Task: Create a due date automation trigger when advanced on, on the monday of the week before a card is due add dates due next week at 11:00 AM.
Action: Mouse moved to (1050, 85)
Screenshot: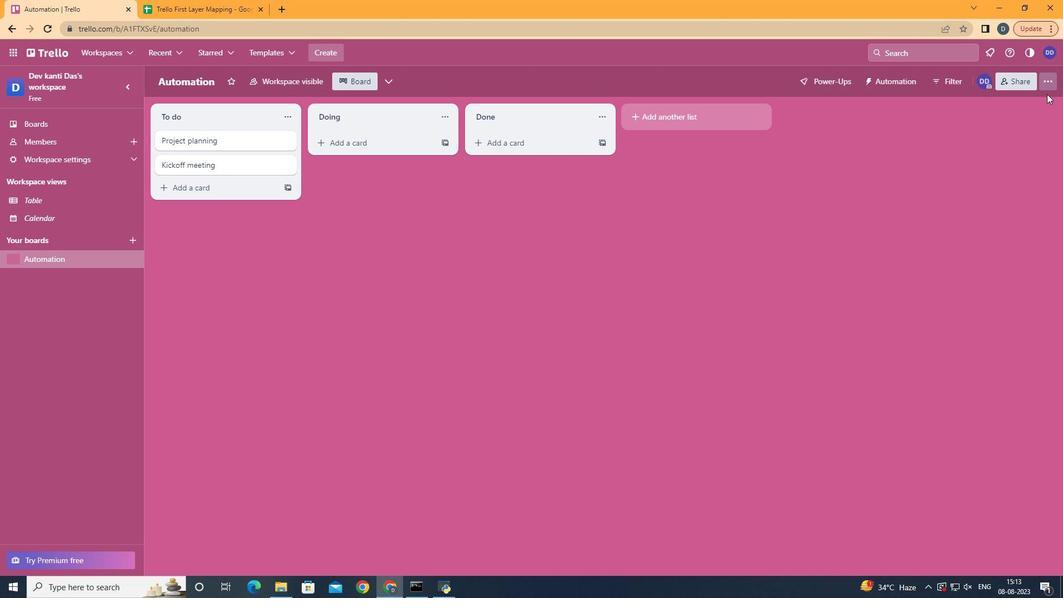 
Action: Mouse pressed left at (1050, 85)
Screenshot: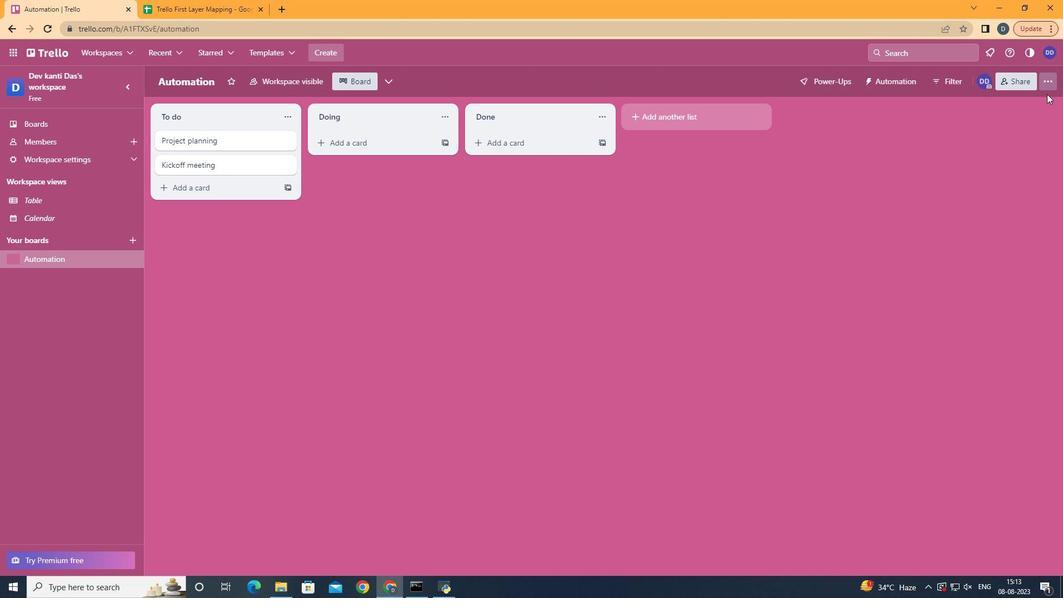 
Action: Mouse moved to (975, 238)
Screenshot: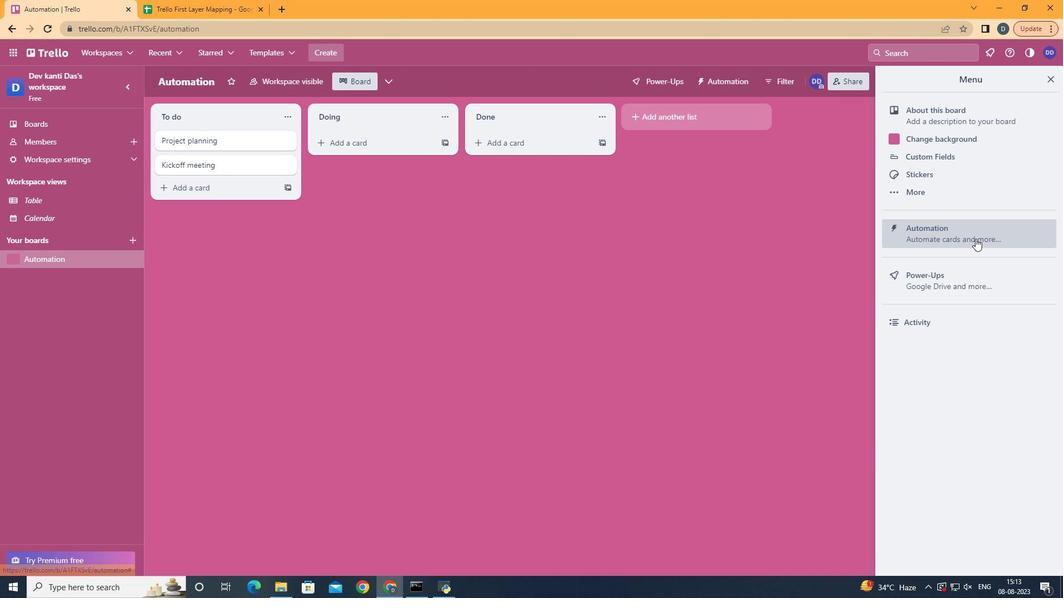 
Action: Mouse pressed left at (975, 238)
Screenshot: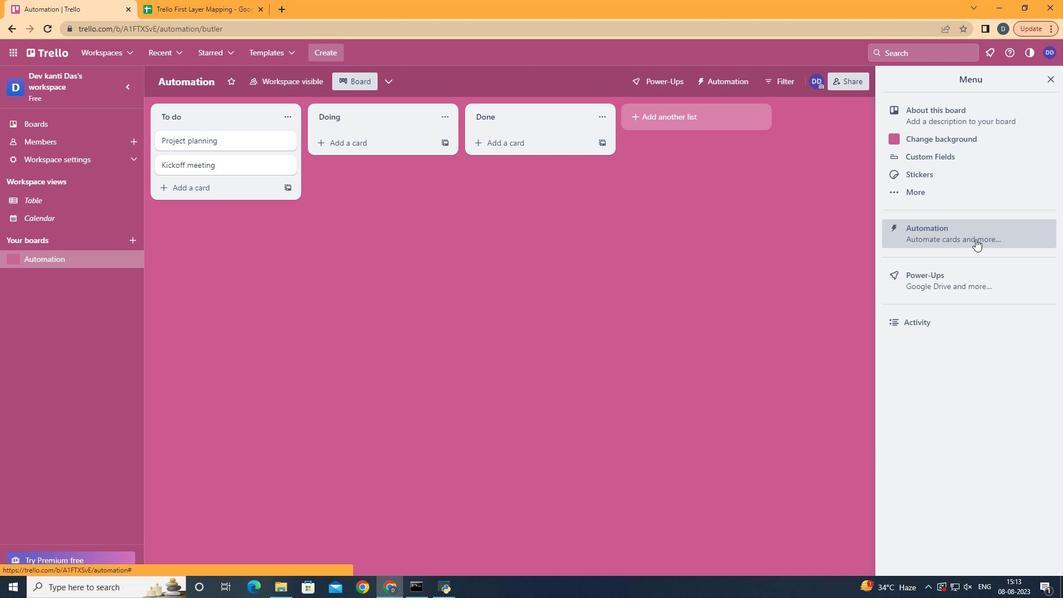 
Action: Mouse moved to (198, 224)
Screenshot: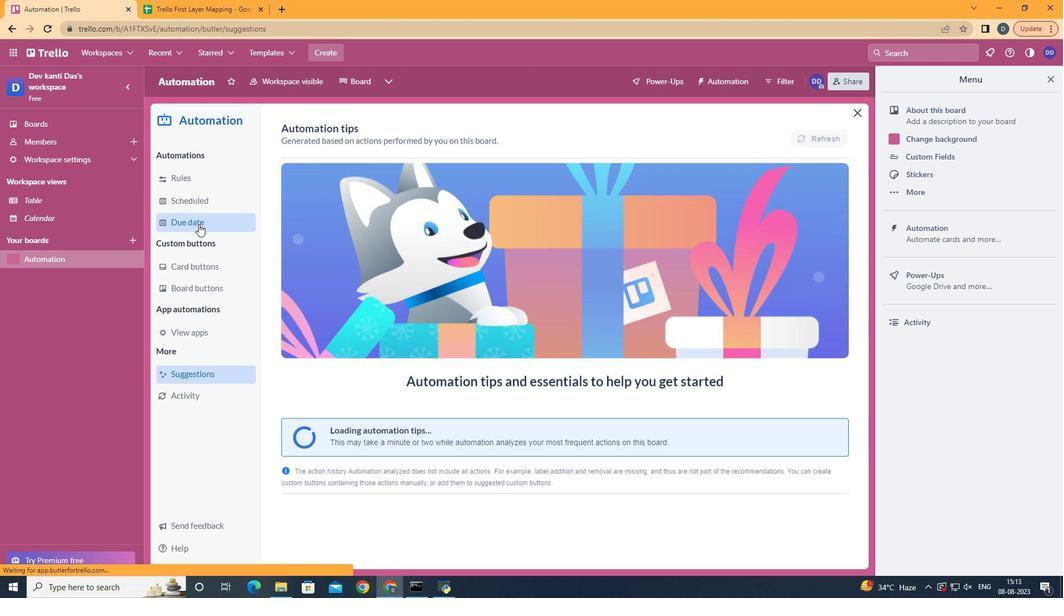 
Action: Mouse pressed left at (198, 224)
Screenshot: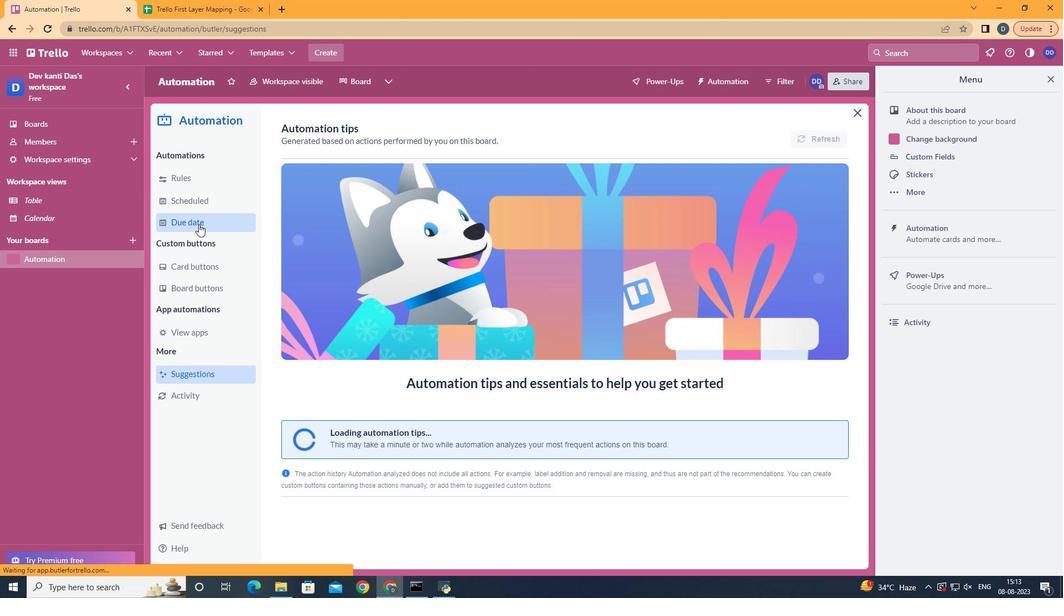 
Action: Mouse moved to (782, 132)
Screenshot: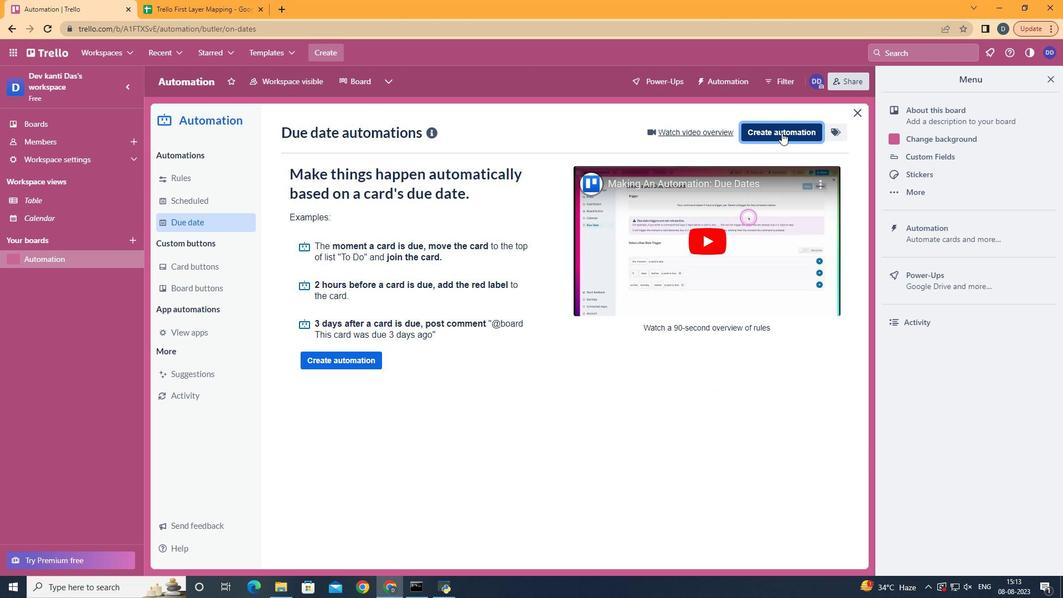 
Action: Mouse pressed left at (782, 132)
Screenshot: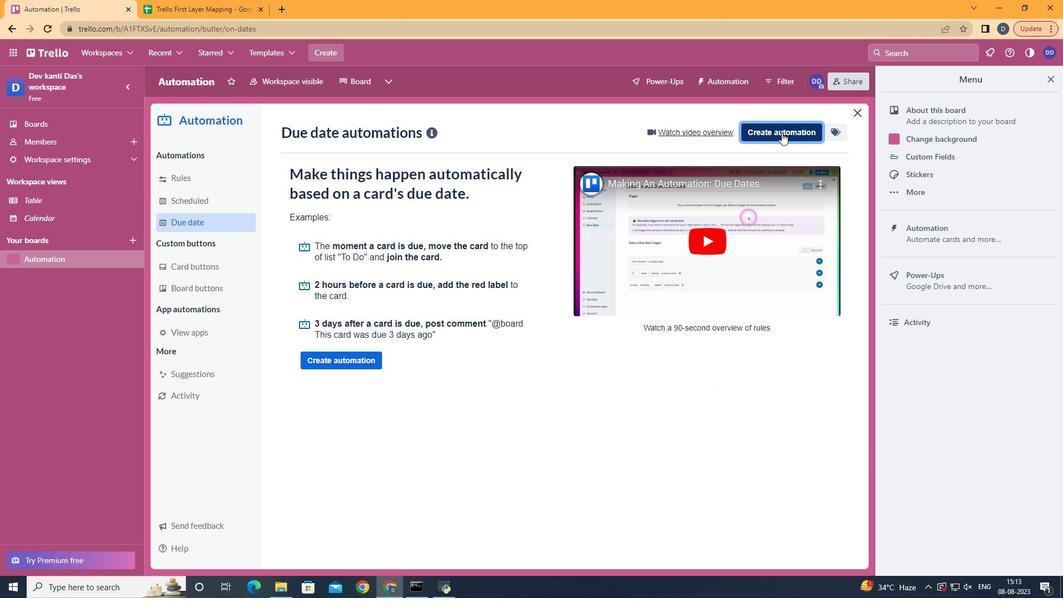 
Action: Mouse moved to (533, 245)
Screenshot: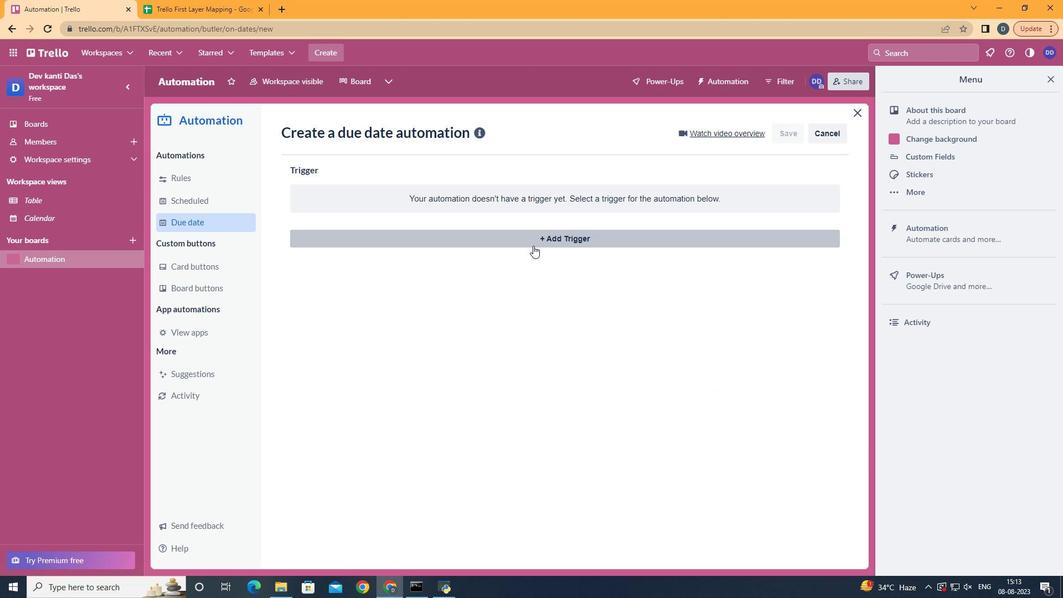 
Action: Mouse pressed left at (533, 245)
Screenshot: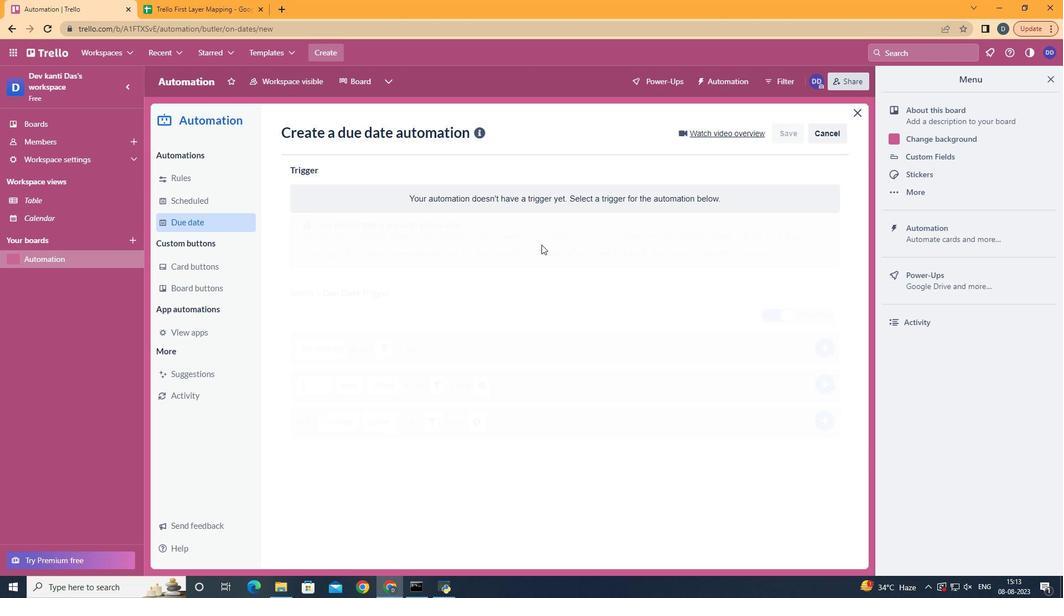 
Action: Mouse moved to (404, 530)
Screenshot: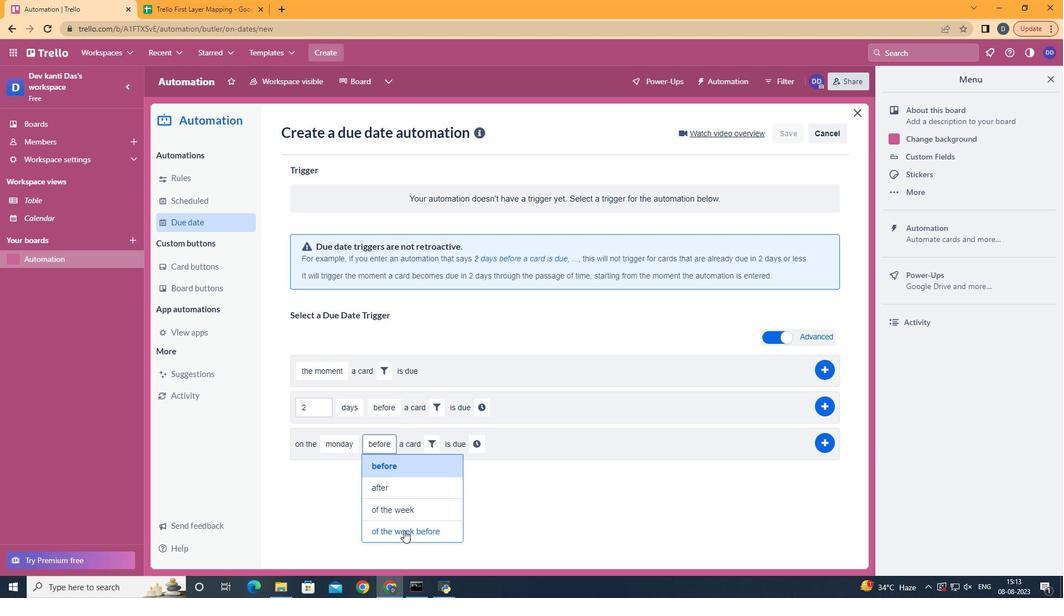 
Action: Mouse pressed left at (404, 530)
Screenshot: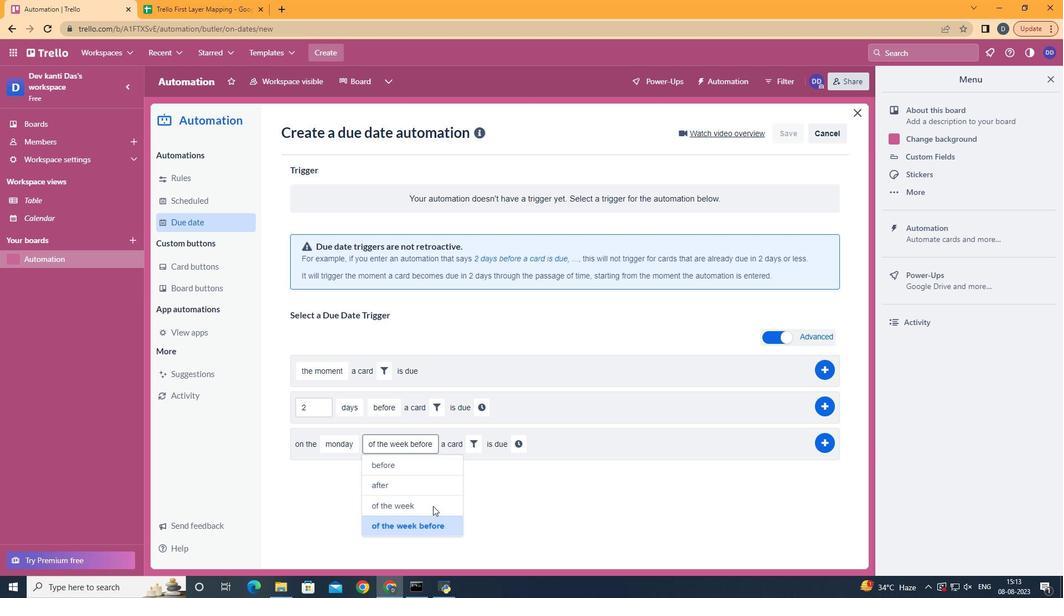 
Action: Mouse moved to (480, 449)
Screenshot: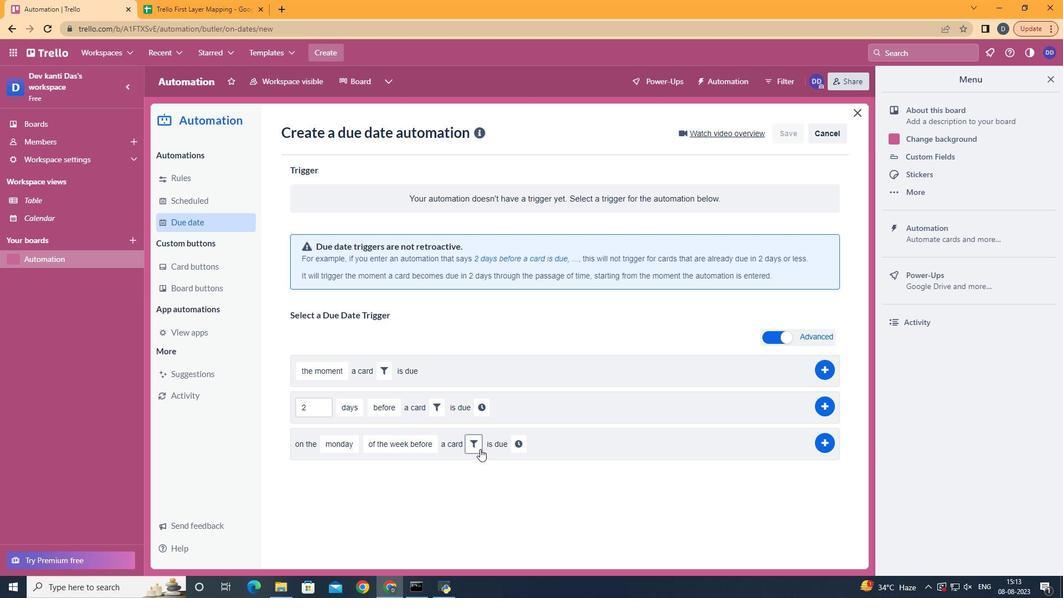 
Action: Mouse pressed left at (480, 449)
Screenshot: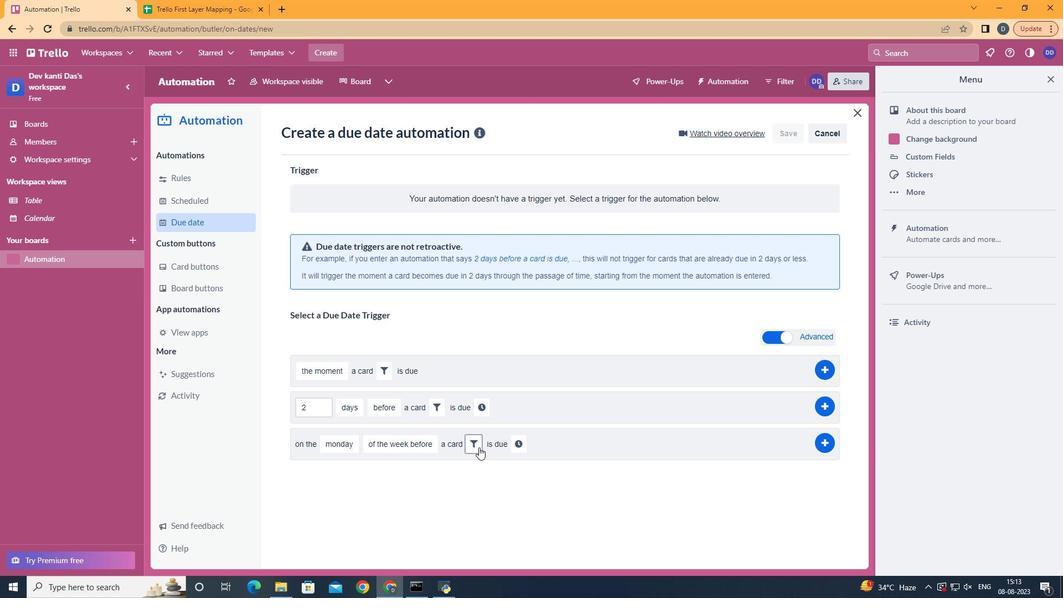 
Action: Mouse moved to (534, 472)
Screenshot: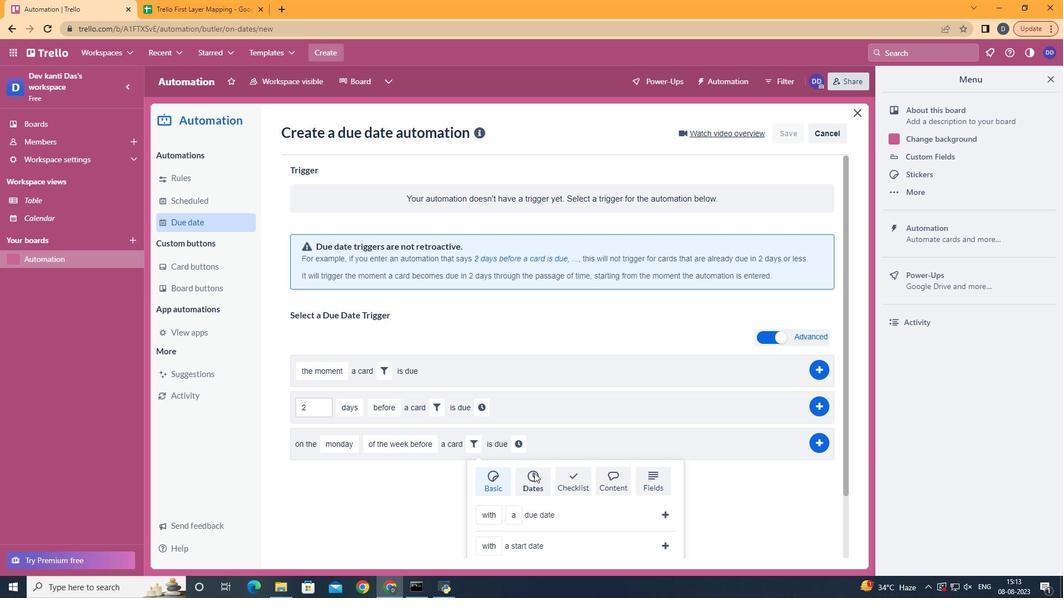
Action: Mouse pressed left at (534, 472)
Screenshot: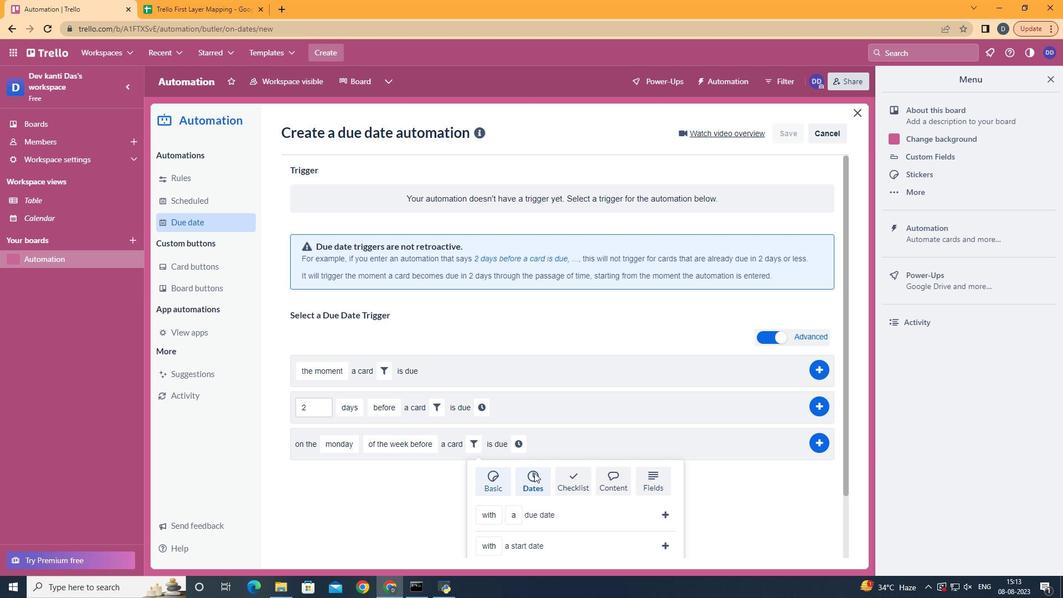 
Action: Mouse moved to (536, 472)
Screenshot: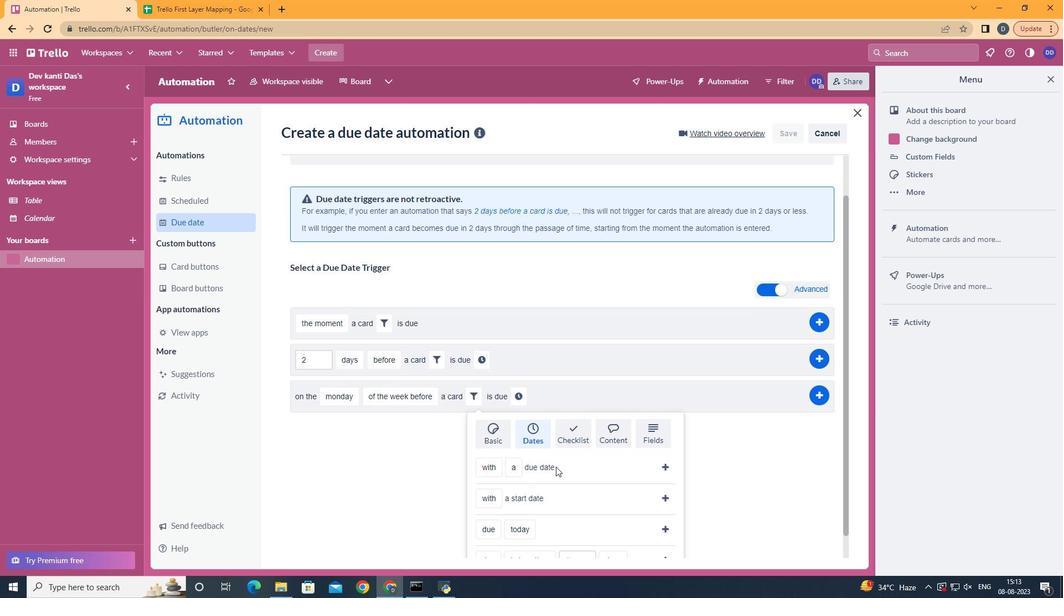 
Action: Mouse scrolled (536, 472) with delta (0, 0)
Screenshot: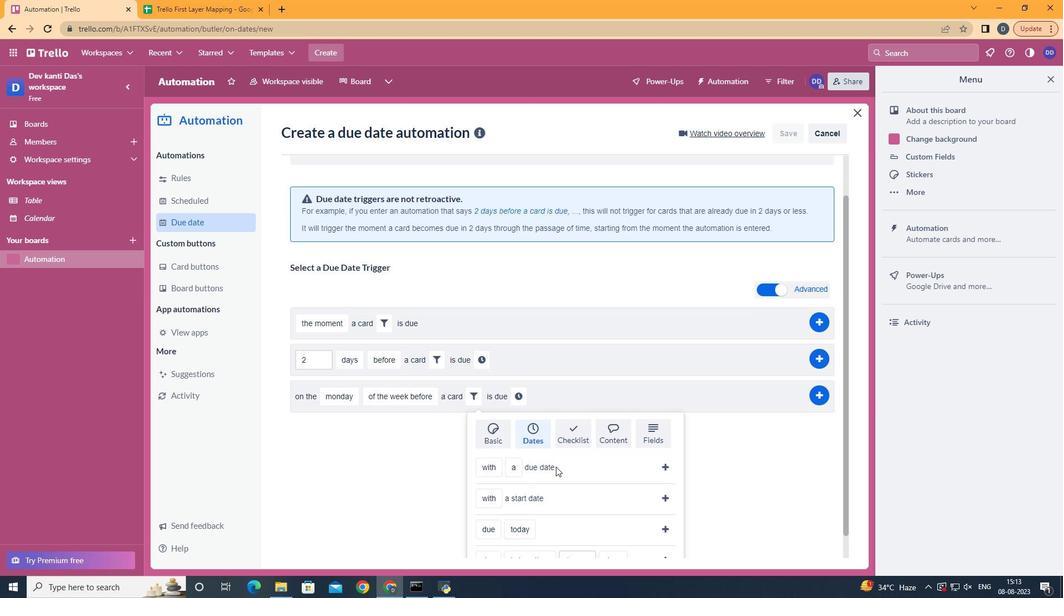 
Action: Mouse scrolled (536, 472) with delta (0, 0)
Screenshot: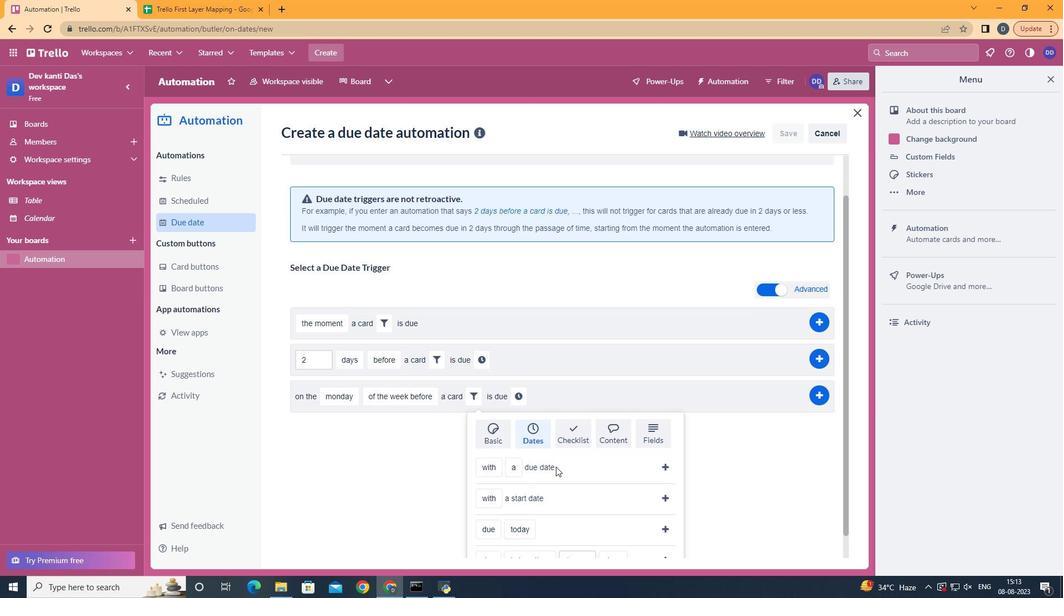 
Action: Mouse scrolled (536, 472) with delta (0, 0)
Screenshot: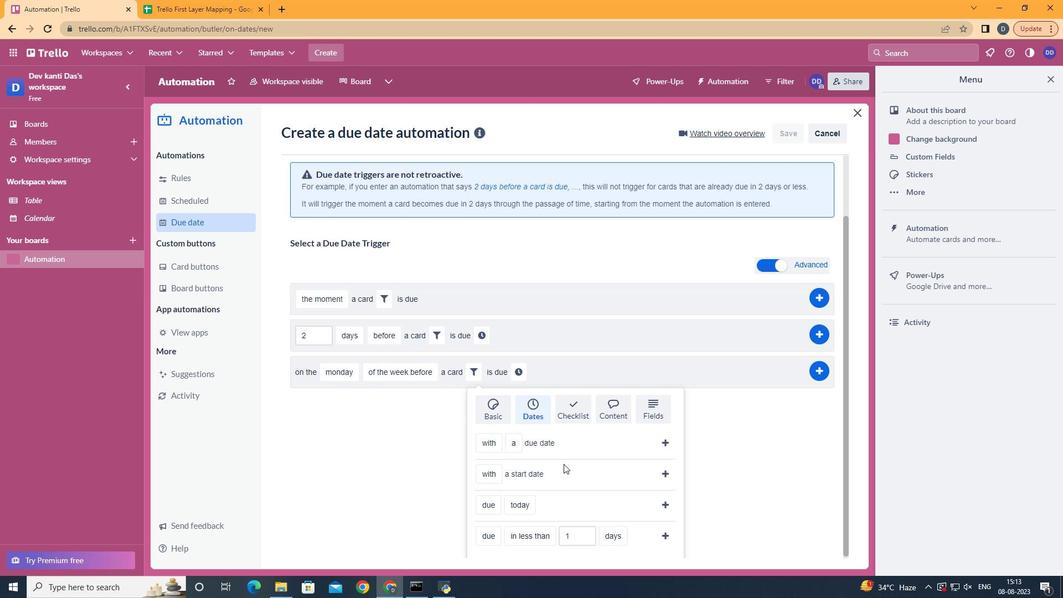 
Action: Mouse scrolled (536, 472) with delta (0, 0)
Screenshot: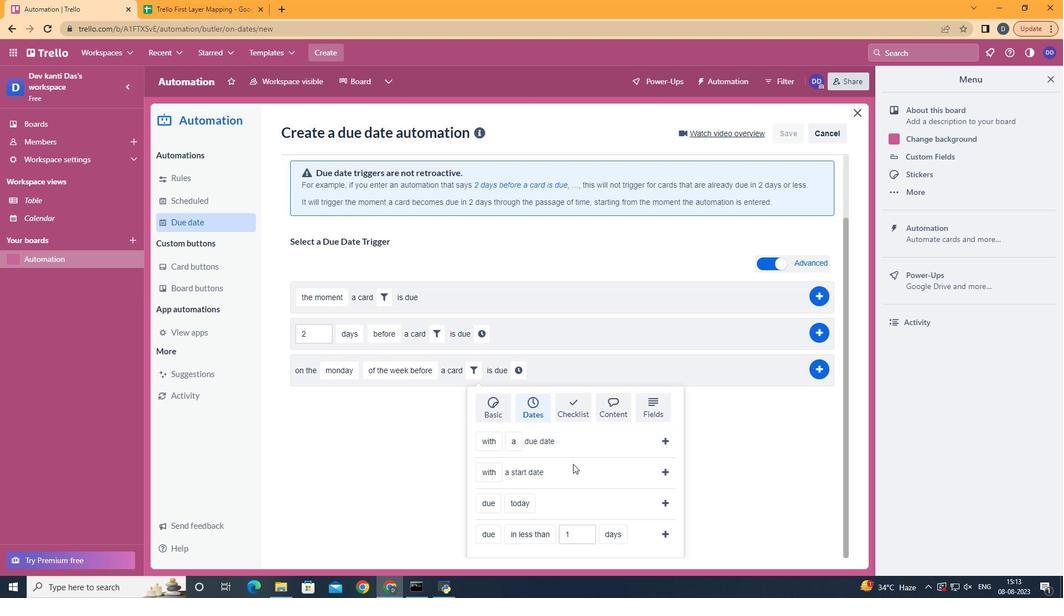 
Action: Mouse moved to (505, 418)
Screenshot: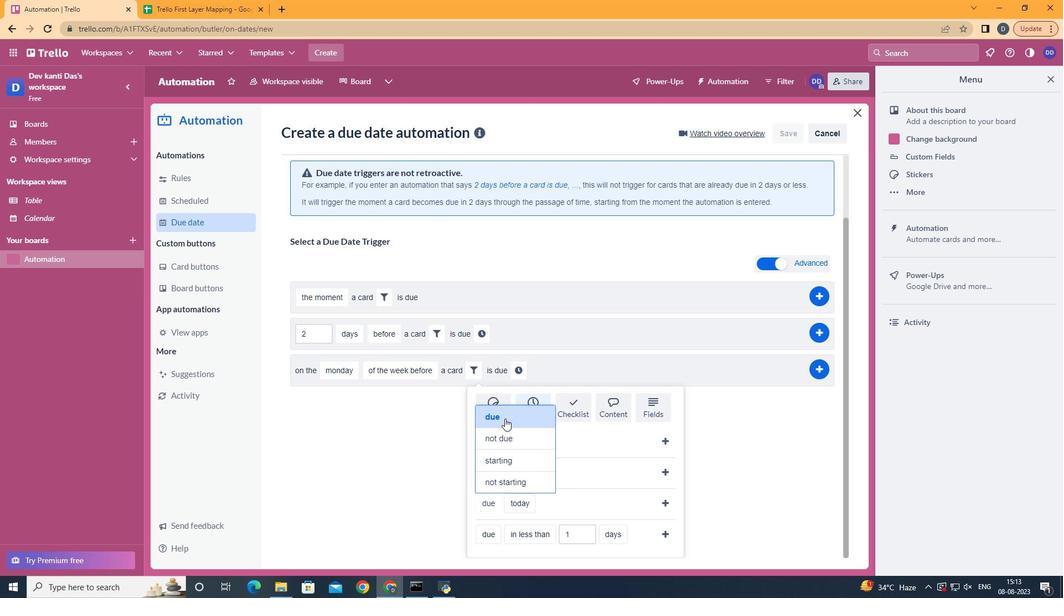 
Action: Mouse pressed left at (505, 418)
Screenshot: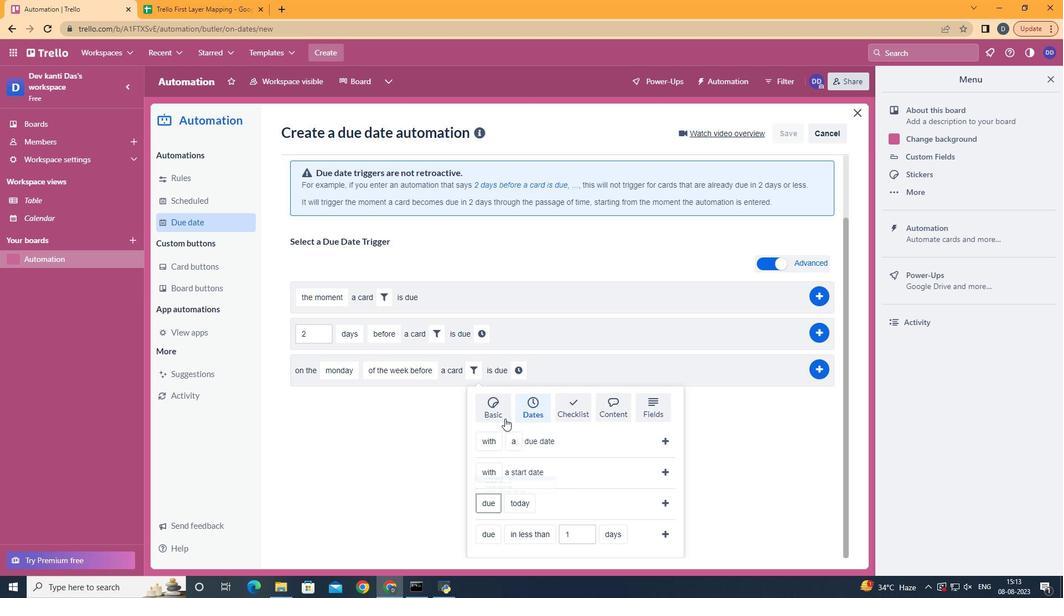 
Action: Mouse moved to (541, 438)
Screenshot: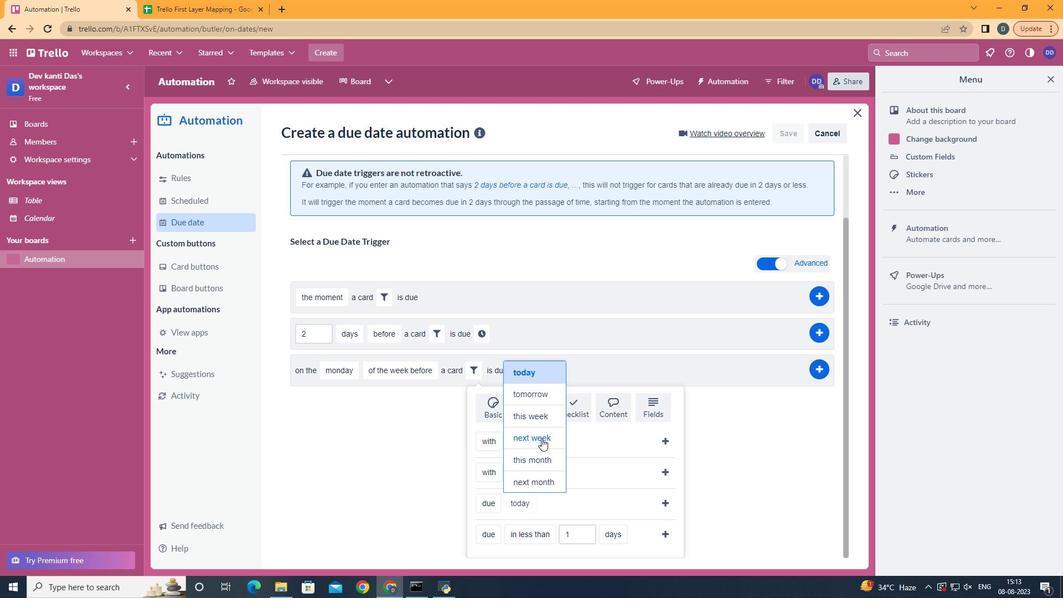 
Action: Mouse pressed left at (541, 438)
Screenshot: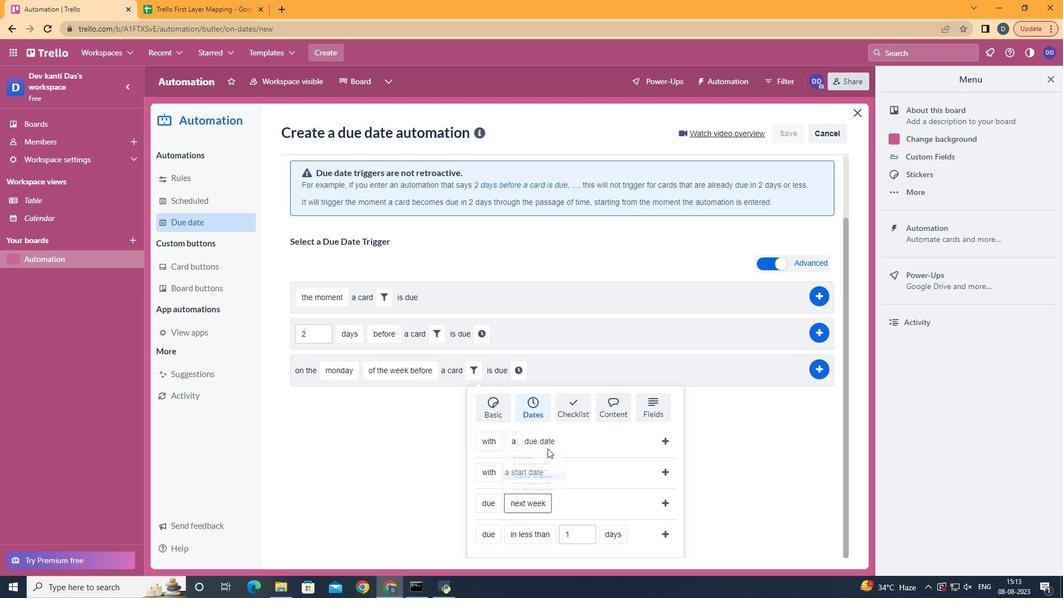 
Action: Mouse moved to (661, 500)
Screenshot: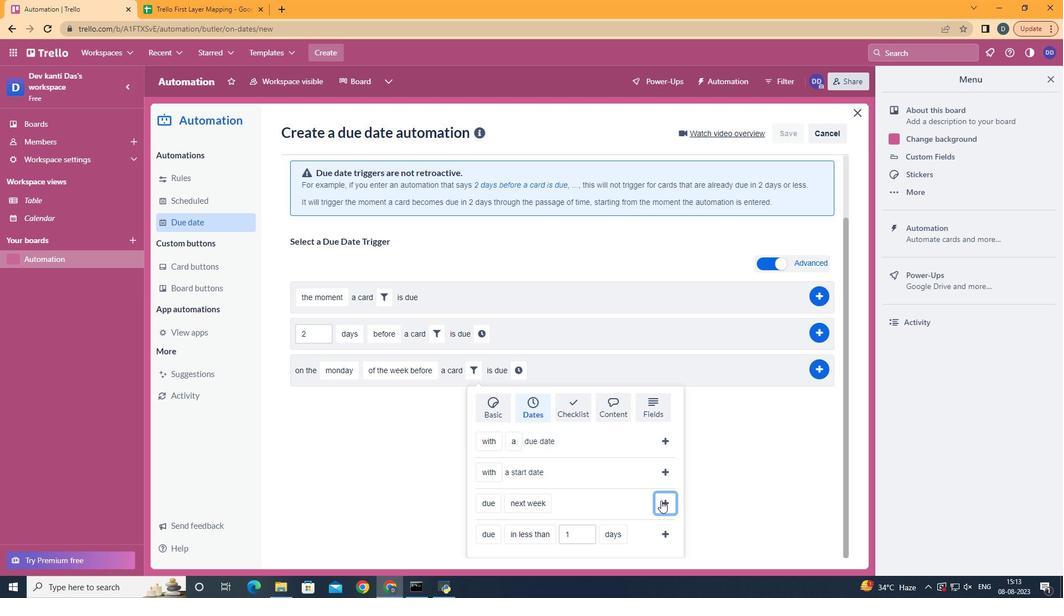 
Action: Mouse pressed left at (661, 500)
Screenshot: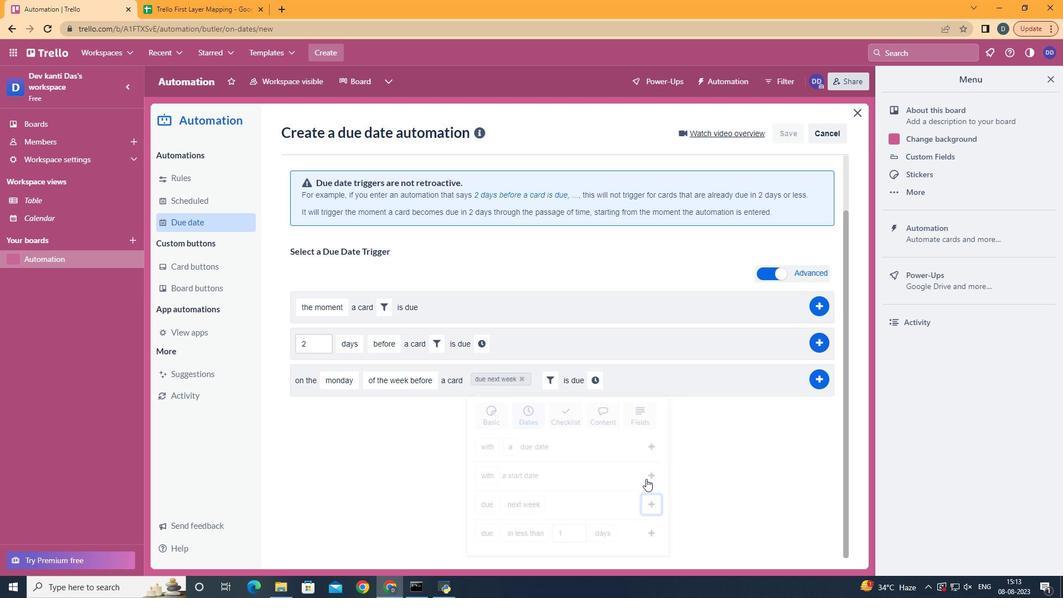 
Action: Mouse moved to (597, 439)
Screenshot: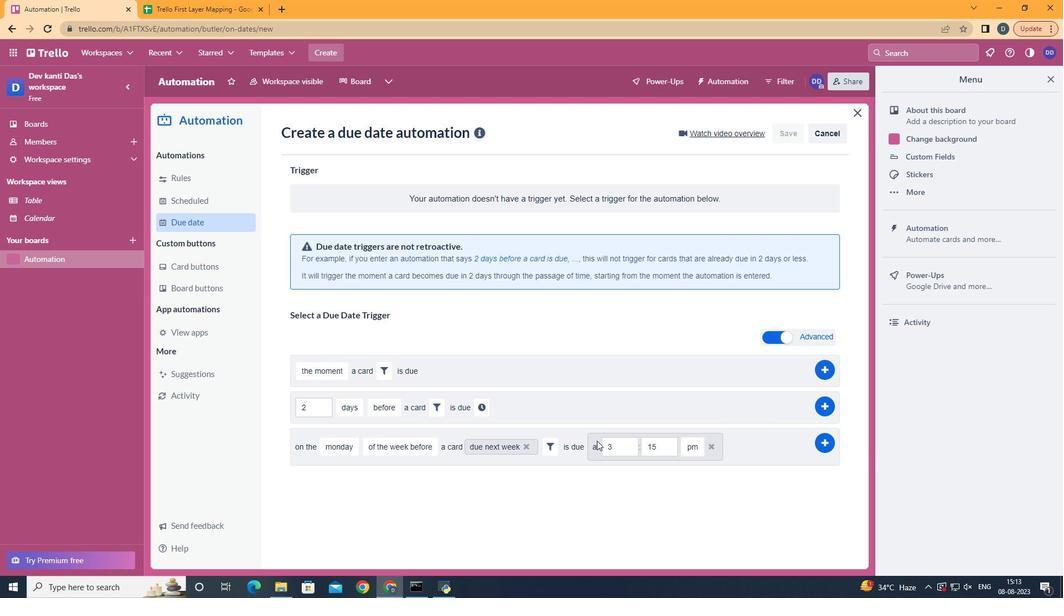 
Action: Mouse pressed left at (597, 439)
Screenshot: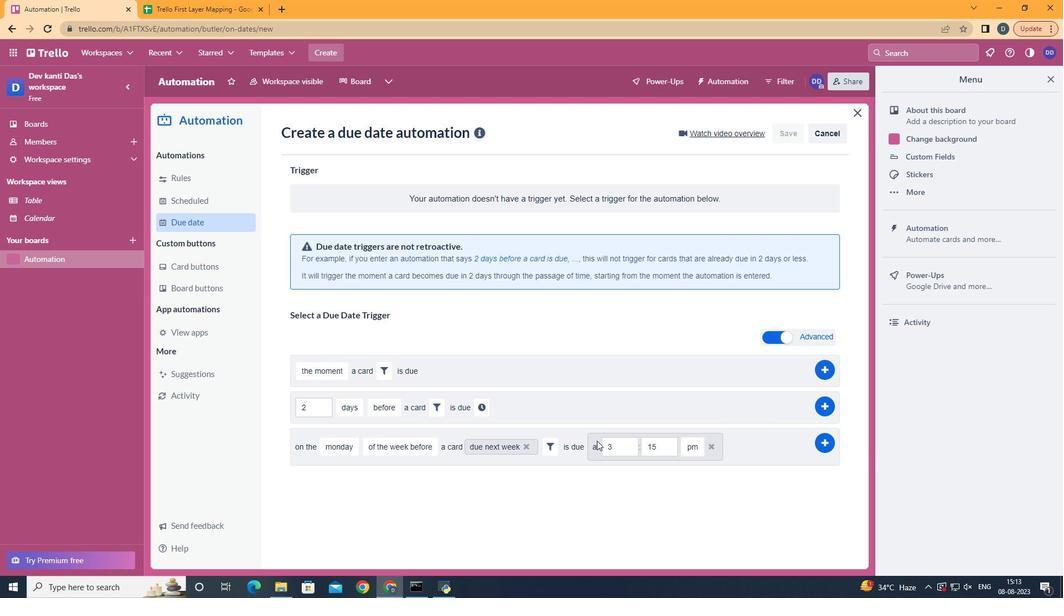 
Action: Mouse moved to (619, 453)
Screenshot: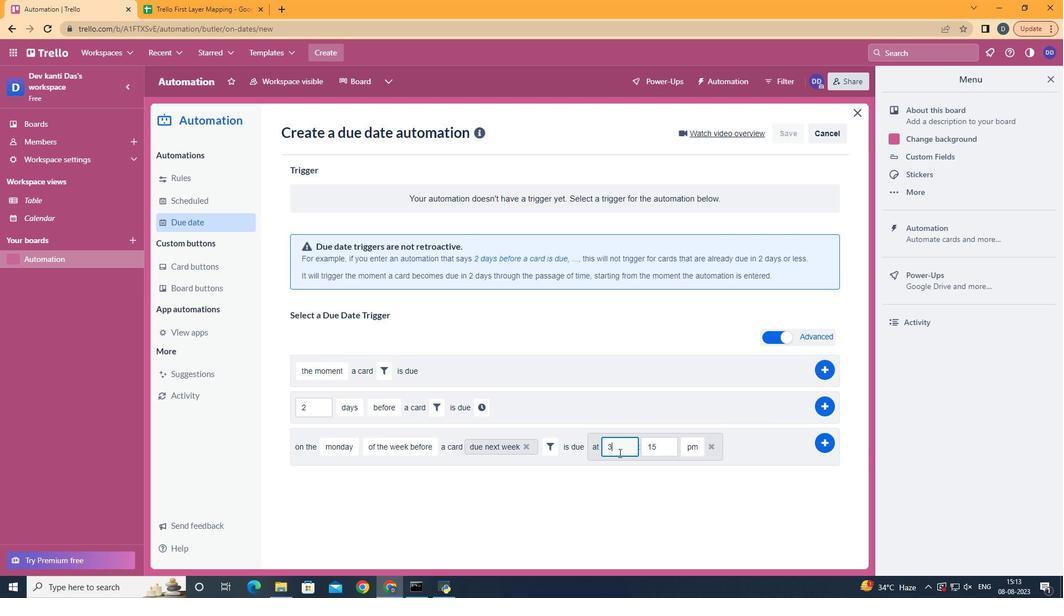 
Action: Mouse pressed left at (619, 453)
Screenshot: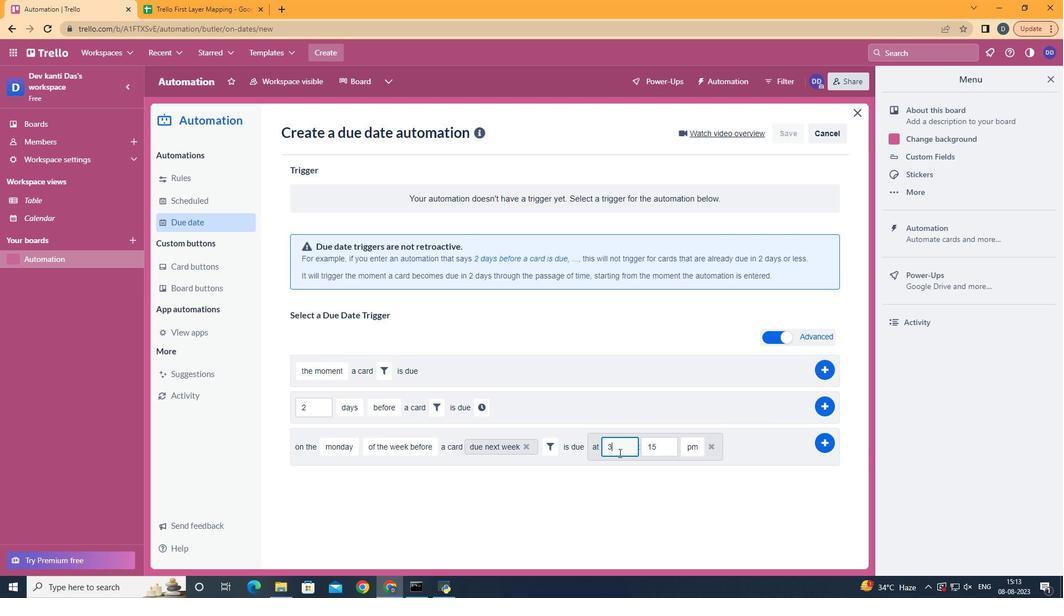 
Action: Key pressed <Key.backspace>11
Screenshot: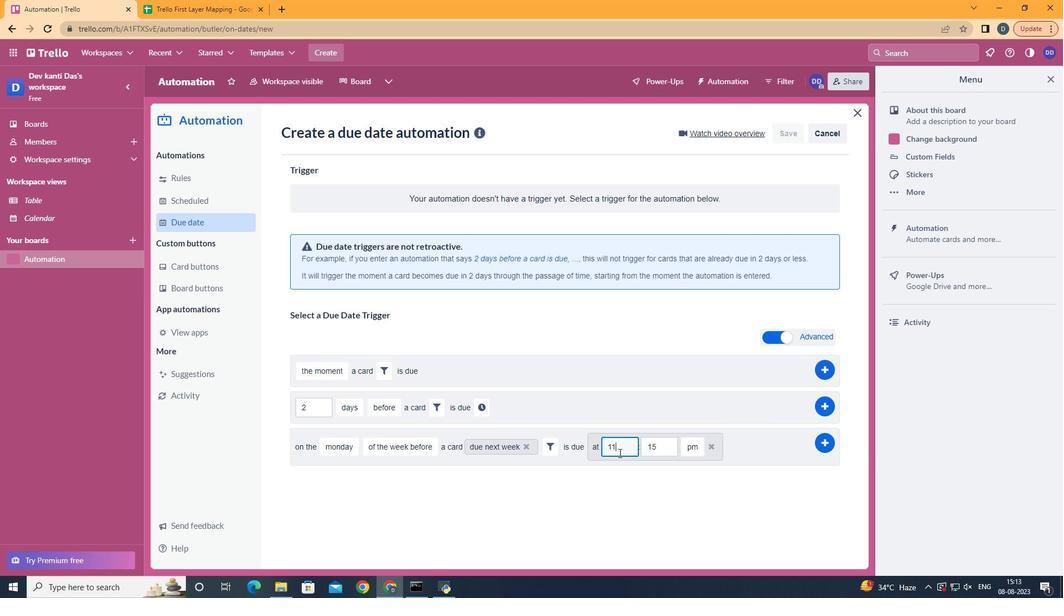 
Action: Mouse moved to (662, 447)
Screenshot: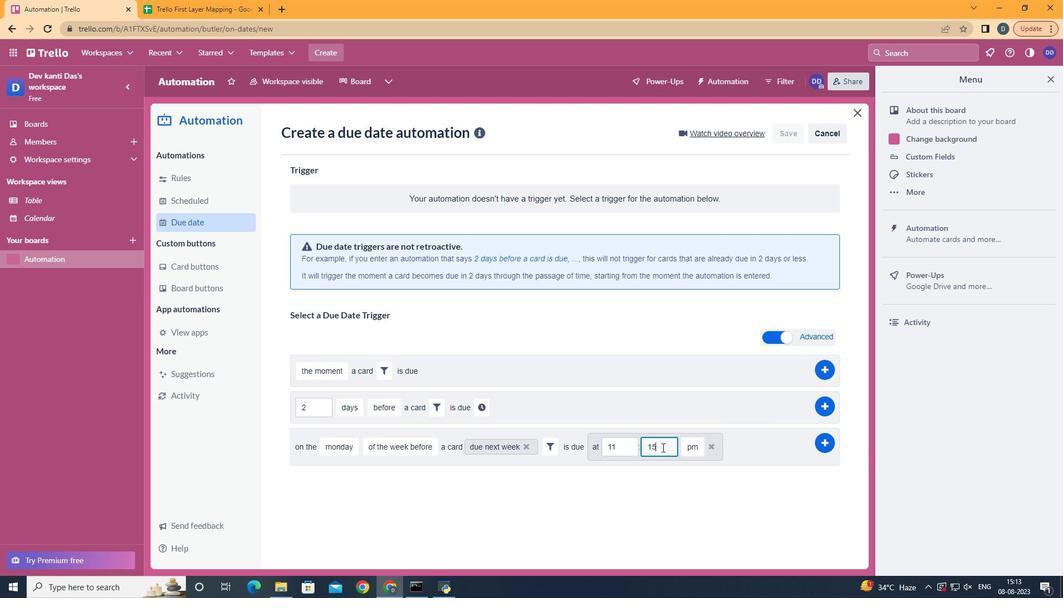 
Action: Mouse pressed left at (662, 447)
Screenshot: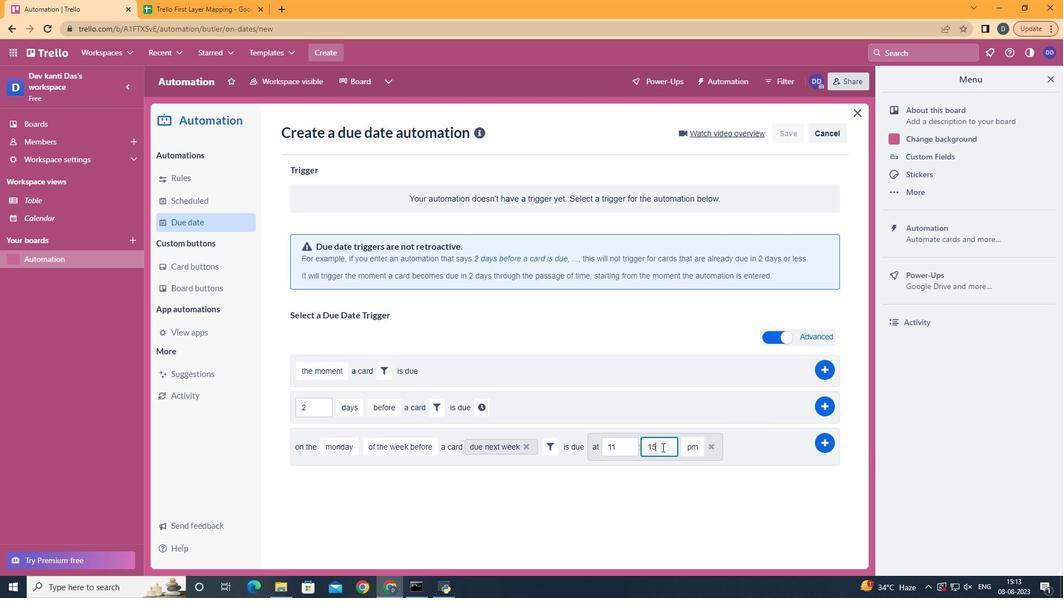 
Action: Key pressed <Key.backspace>
Screenshot: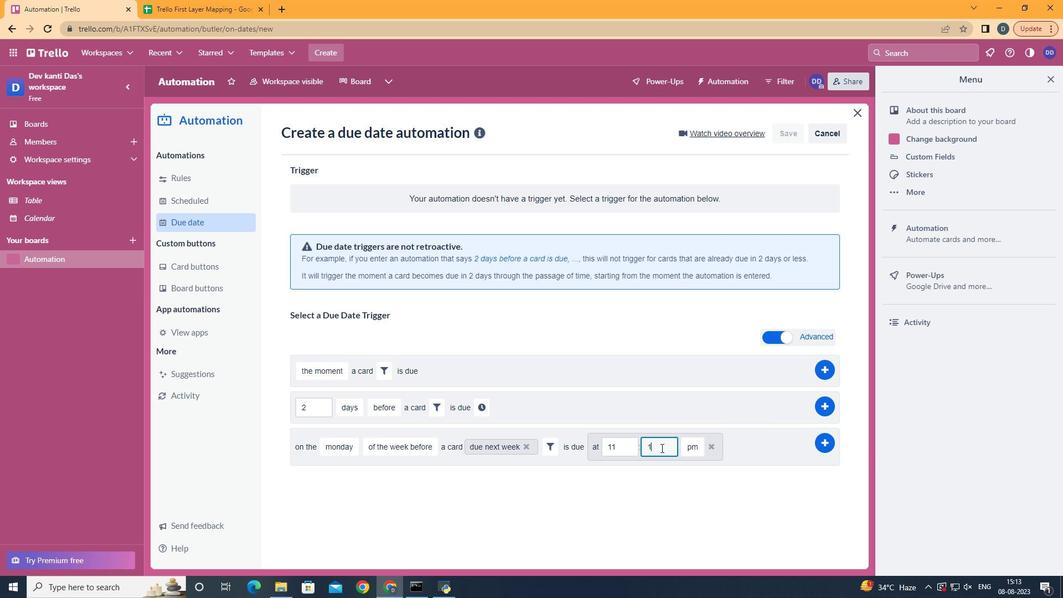 
Action: Mouse moved to (661, 448)
Screenshot: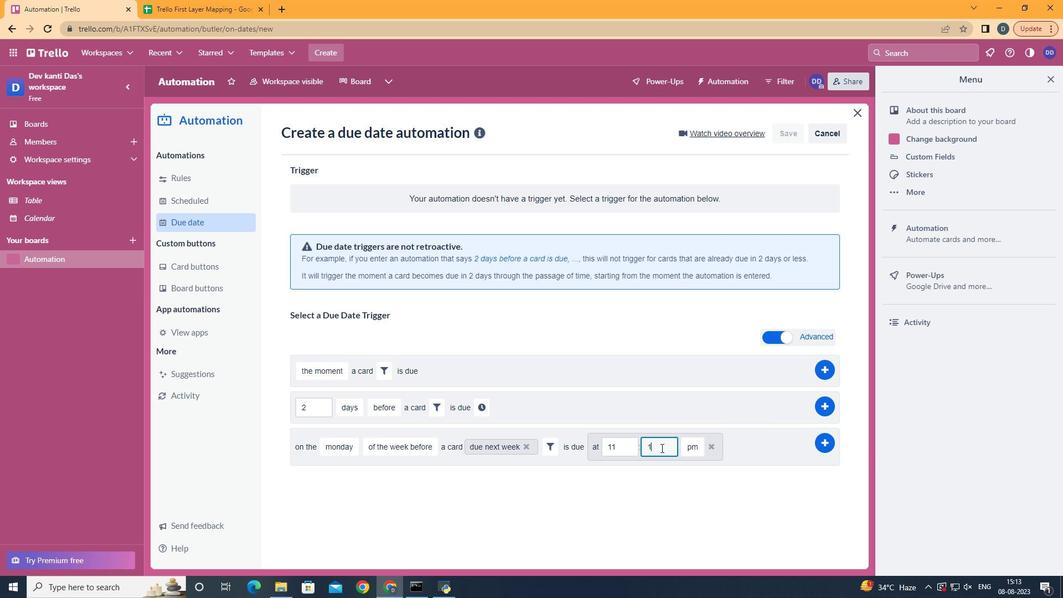 
Action: Key pressed <Key.backspace>00
Screenshot: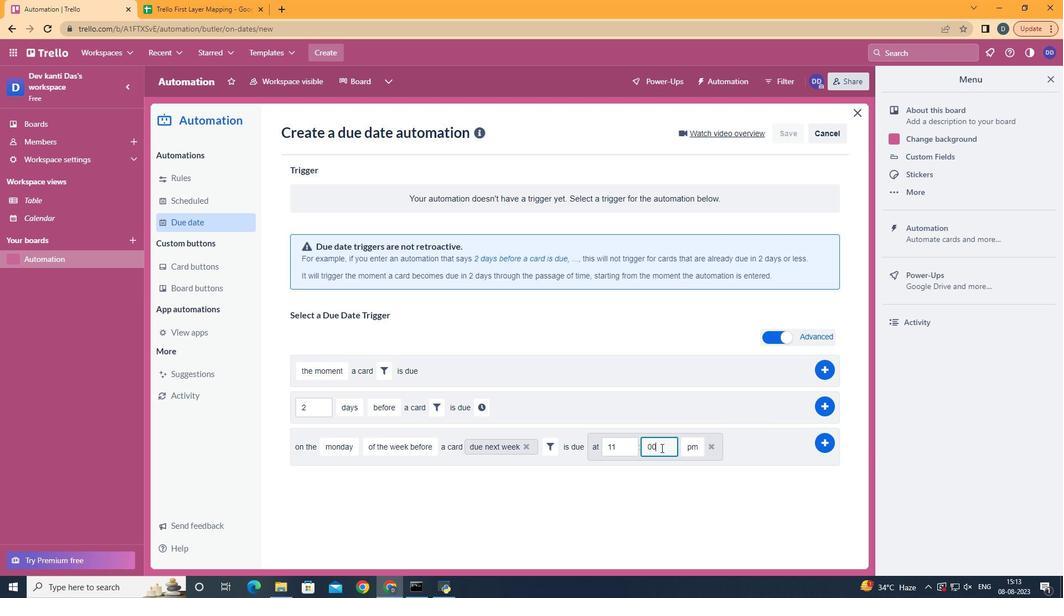 
Action: Mouse moved to (698, 466)
Screenshot: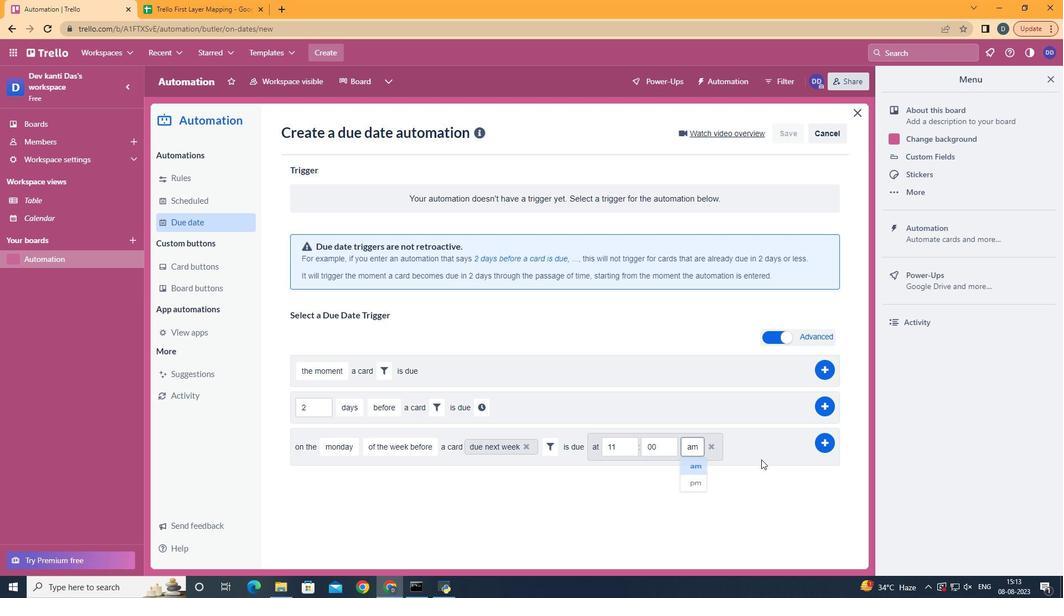 
Action: Mouse pressed left at (698, 466)
Screenshot: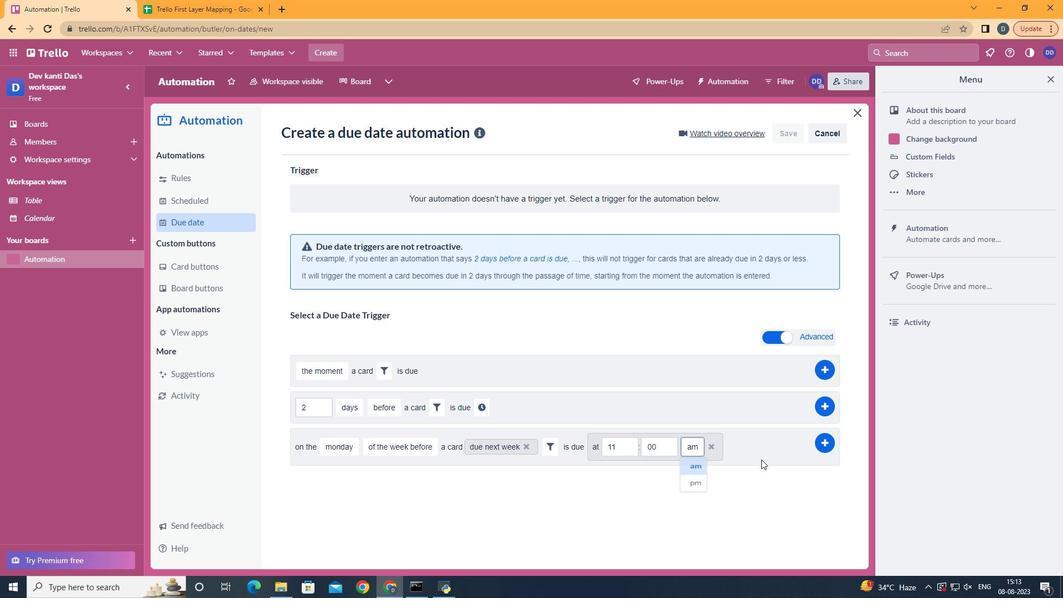 
Action: Mouse moved to (746, 362)
Screenshot: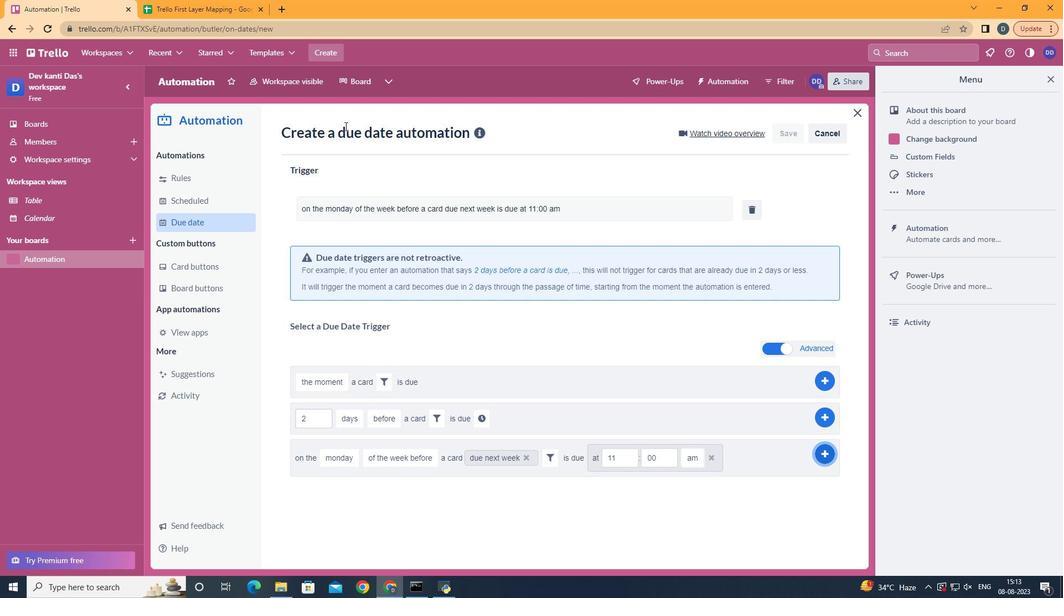 
Action: Mouse pressed left at (825, 444)
Screenshot: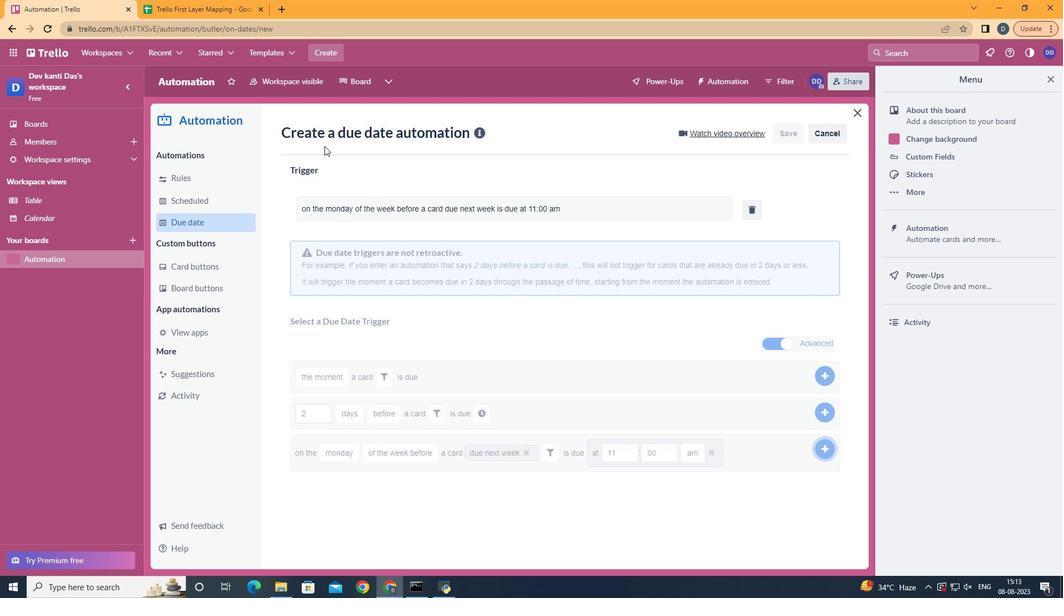 
Action: Mouse moved to (568, 160)
Screenshot: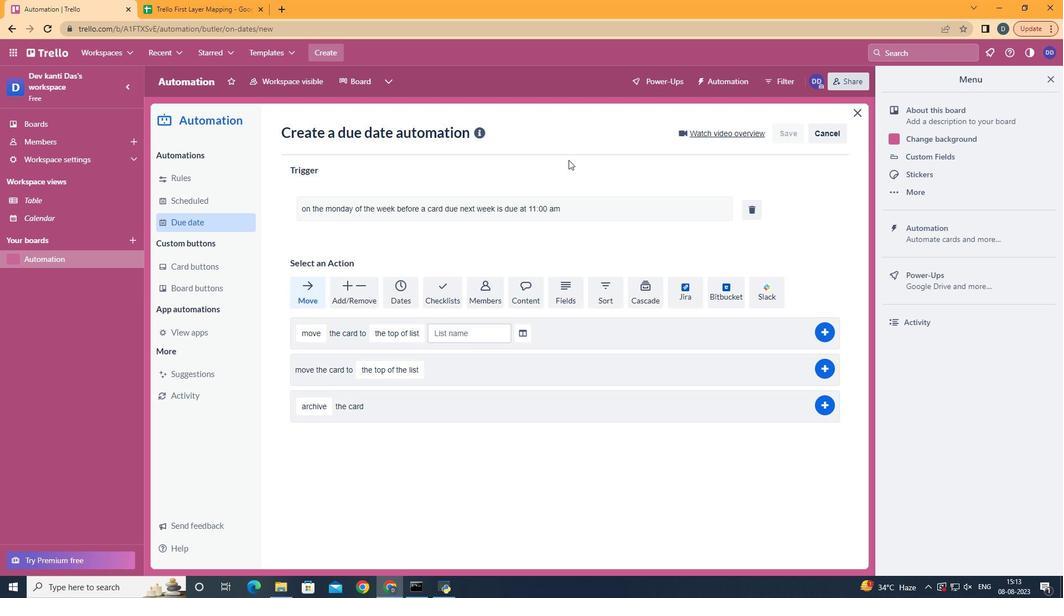 
